 Task: In the  document Educationreformplan.txt Change font size of watermark '113' and place the watermark  'Horizontally'. Insert footer and write www.nexusTech.com
Action: Mouse moved to (136, 76)
Screenshot: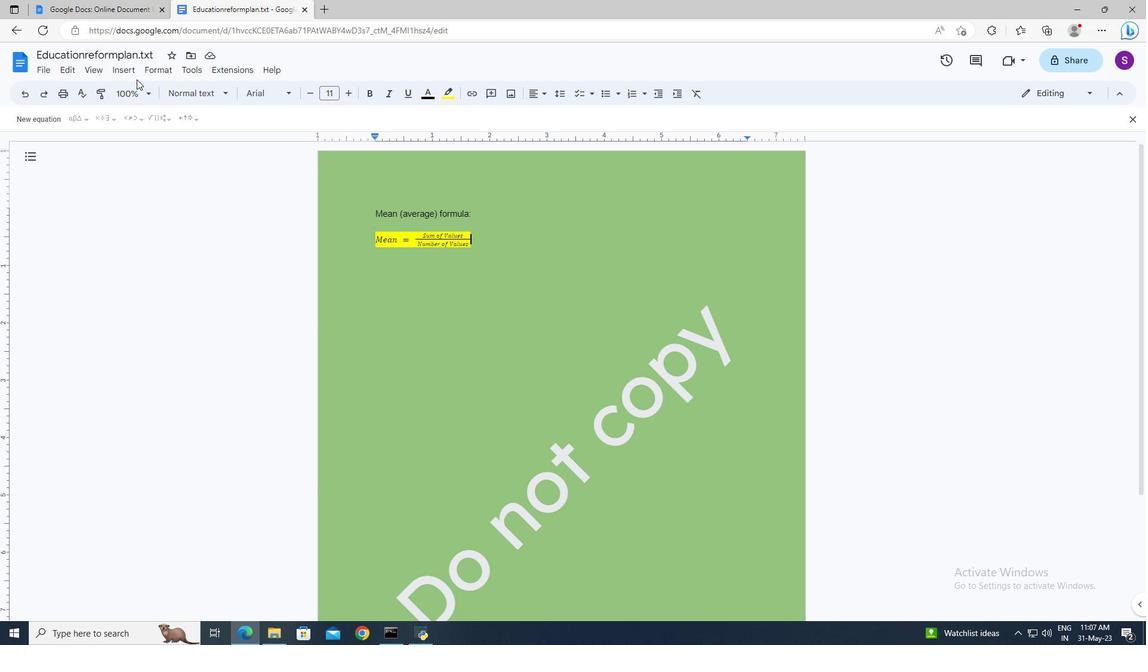 
Action: Mouse pressed left at (136, 76)
Screenshot: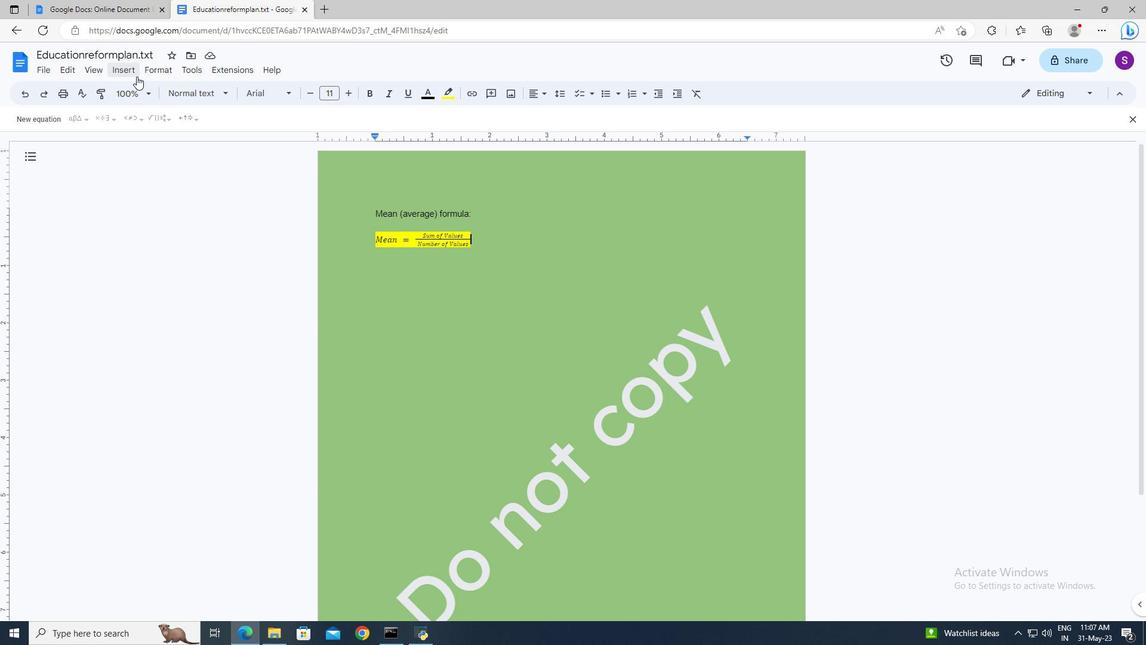 
Action: Mouse moved to (155, 346)
Screenshot: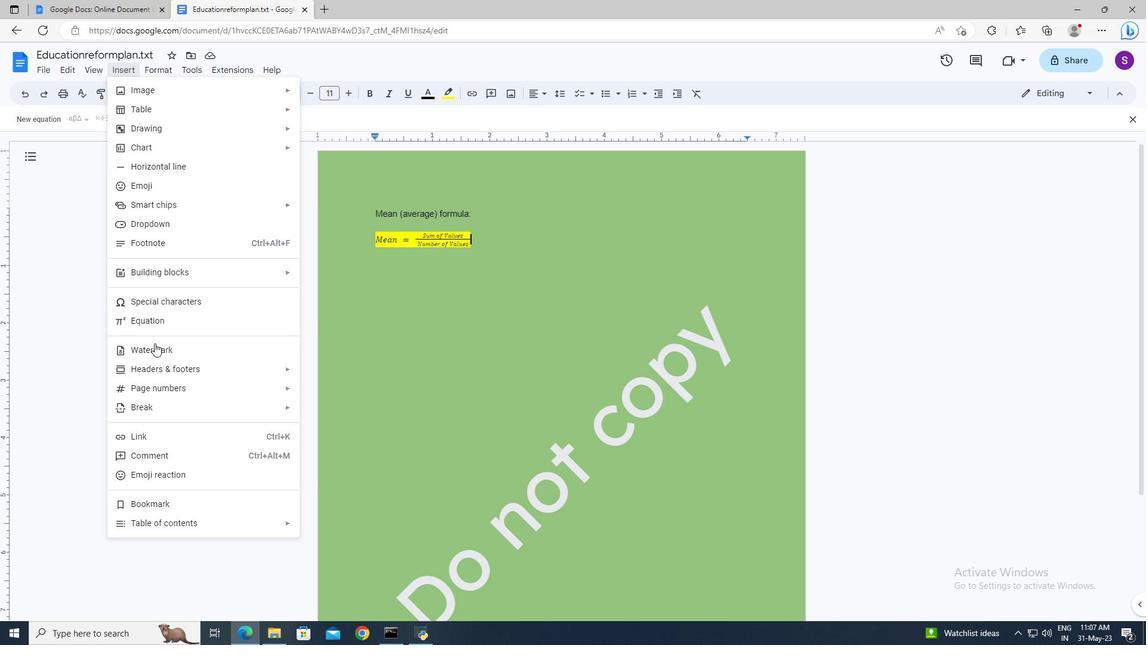 
Action: Mouse pressed left at (155, 346)
Screenshot: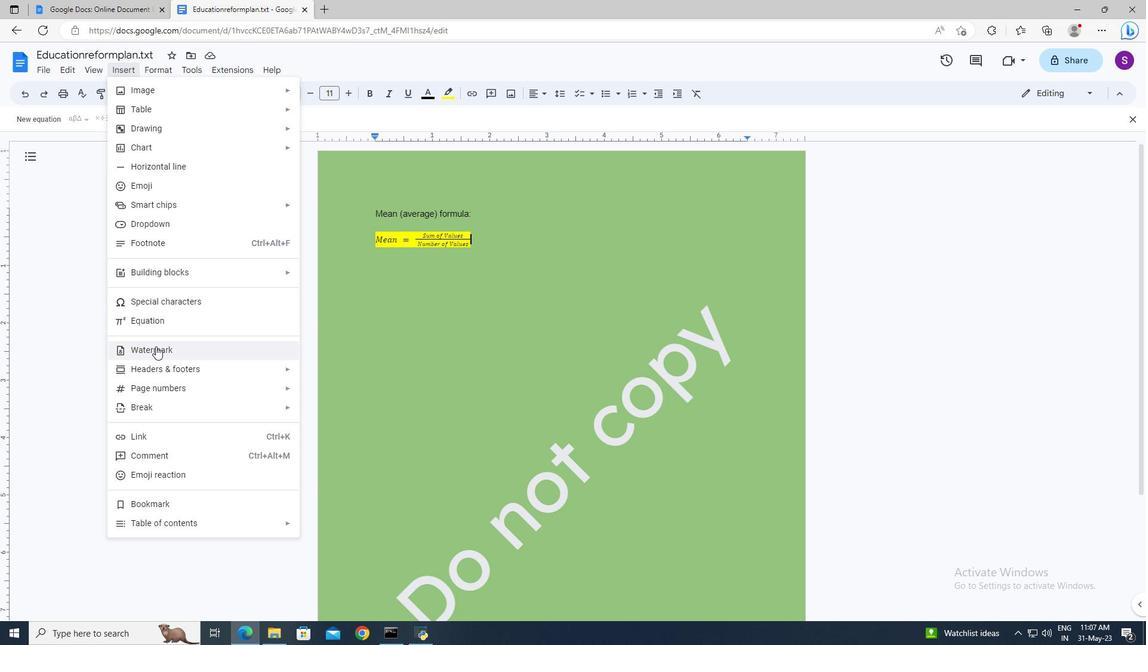 
Action: Mouse moved to (998, 257)
Screenshot: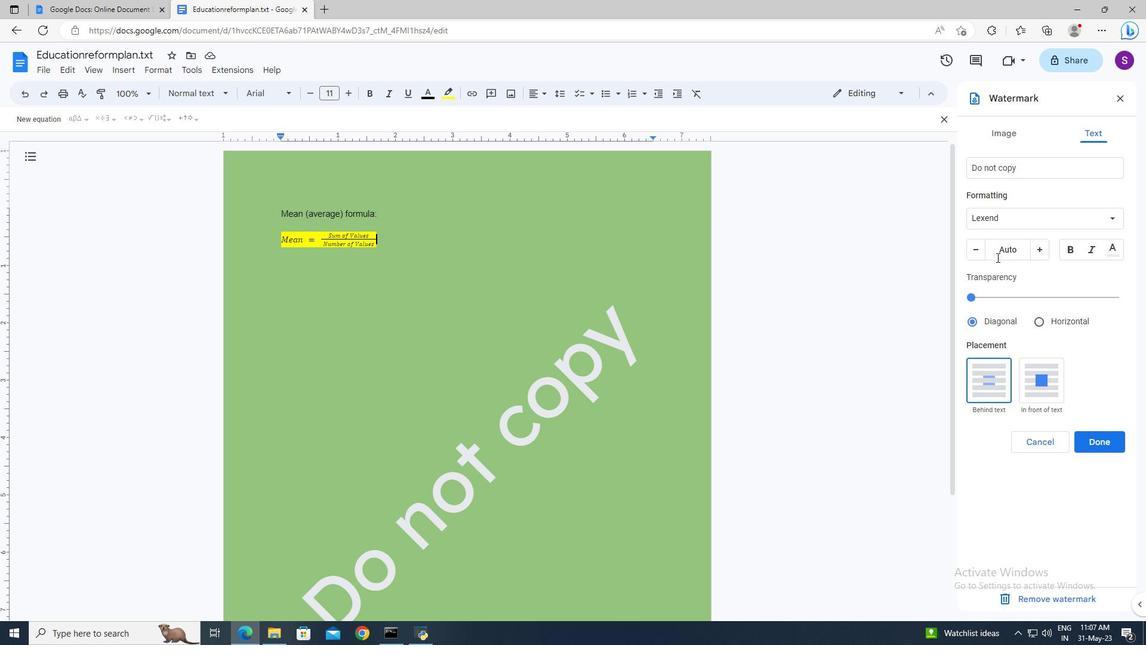 
Action: Mouse pressed left at (998, 257)
Screenshot: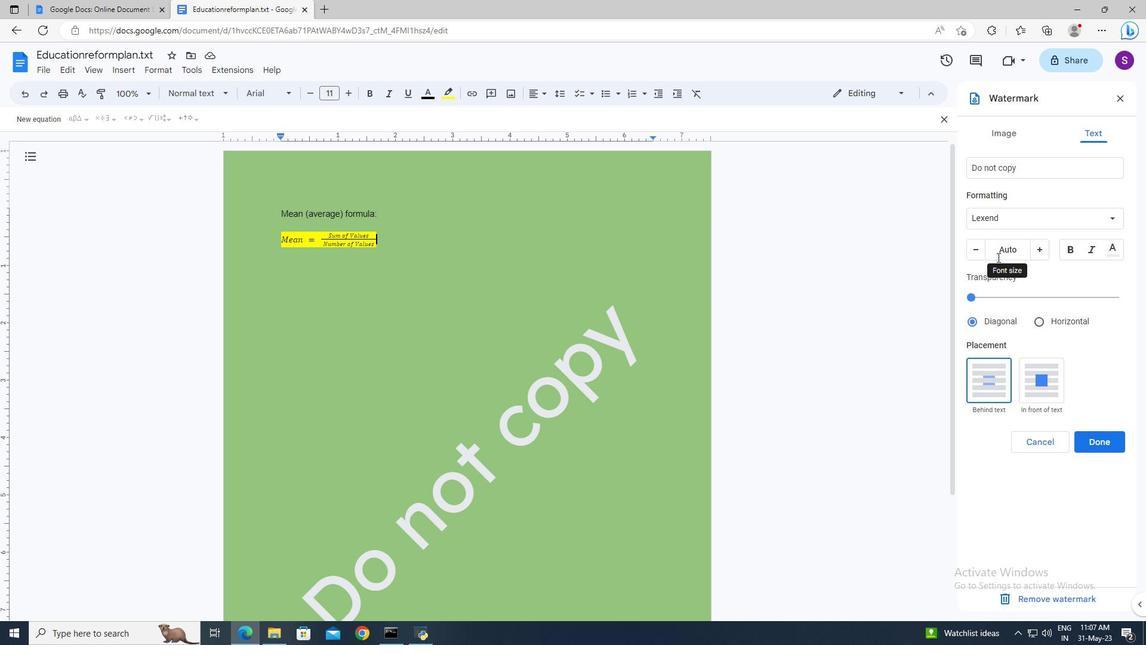 
Action: Mouse moved to (997, 256)
Screenshot: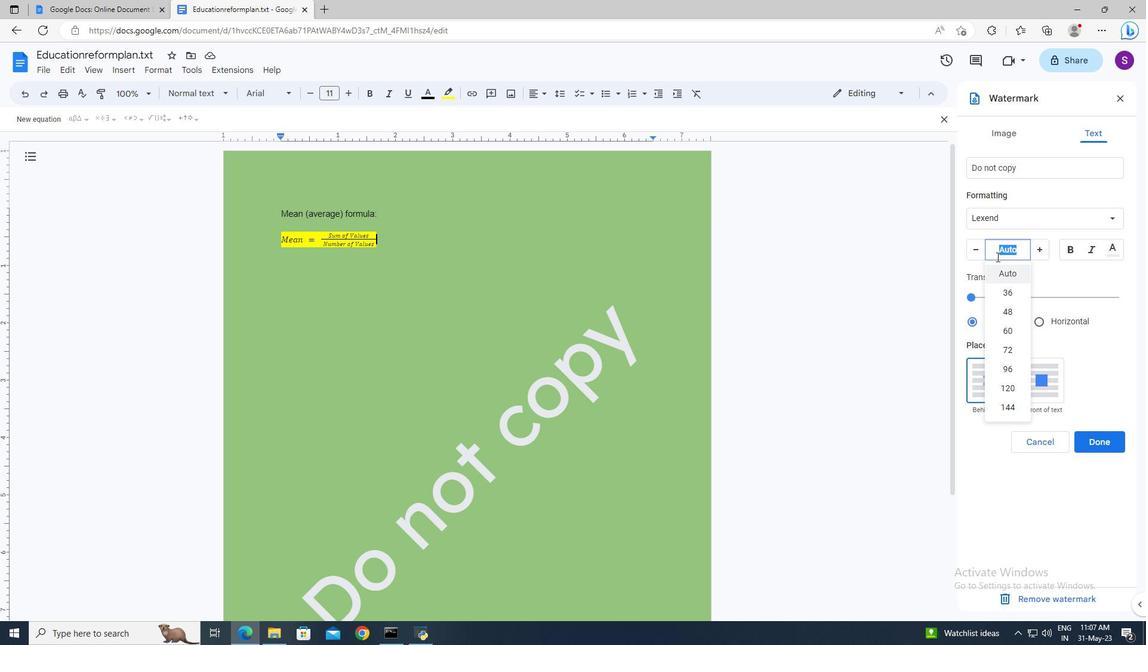 
Action: Key pressed 113<Key.enter>
Screenshot: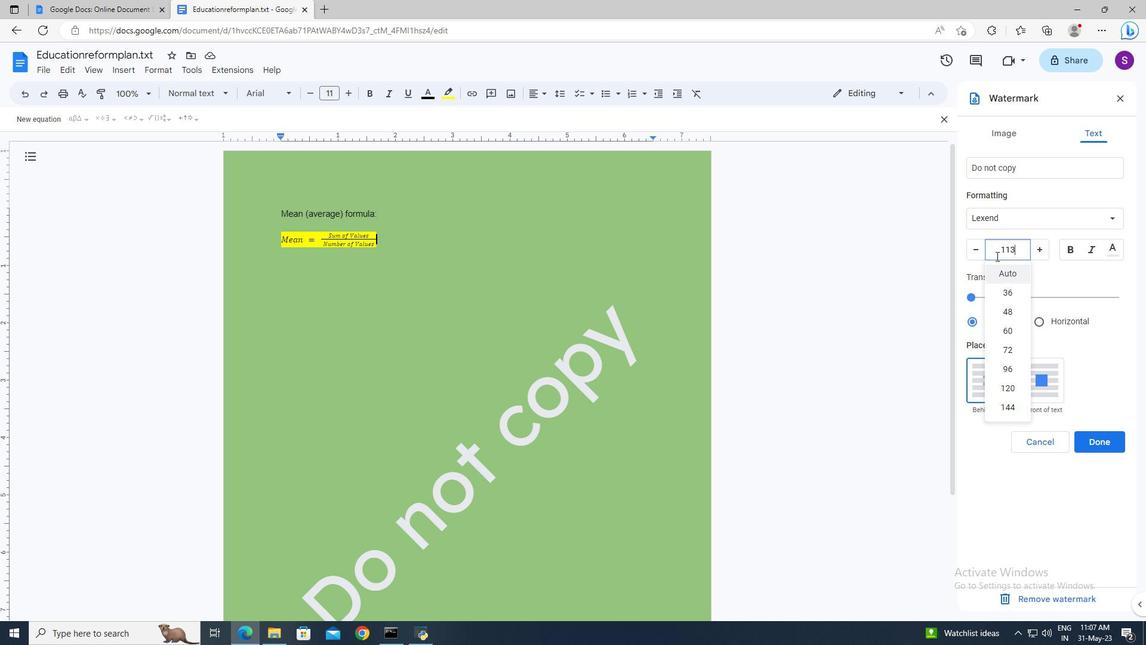 
Action: Mouse moved to (1039, 319)
Screenshot: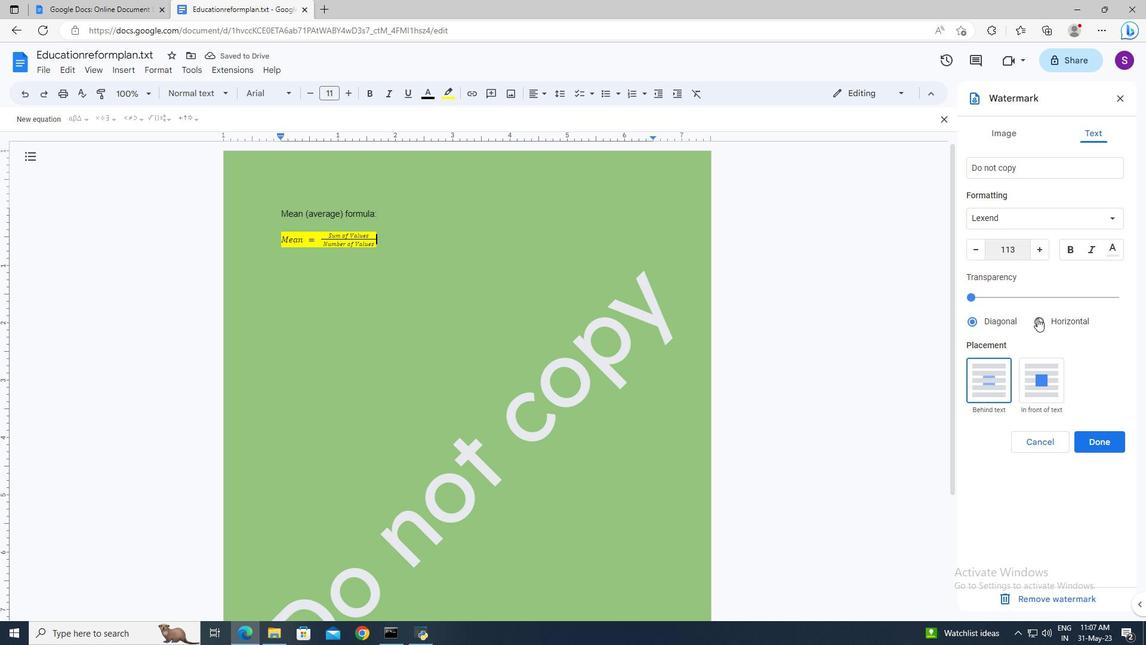 
Action: Mouse pressed left at (1039, 319)
Screenshot: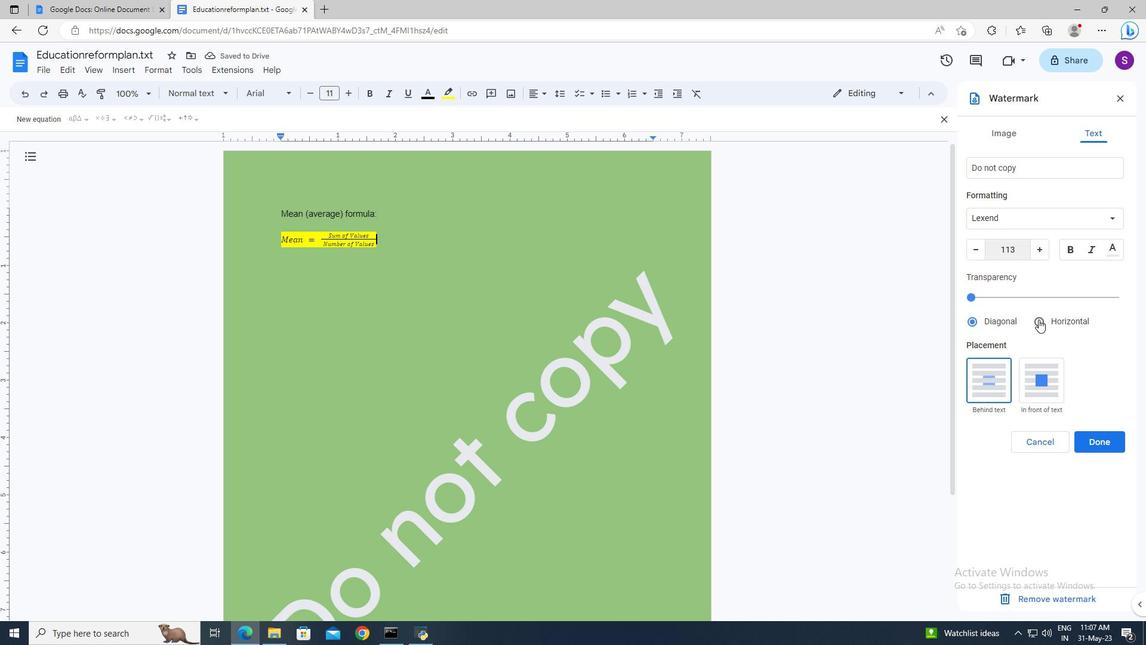 
Action: Mouse moved to (1104, 449)
Screenshot: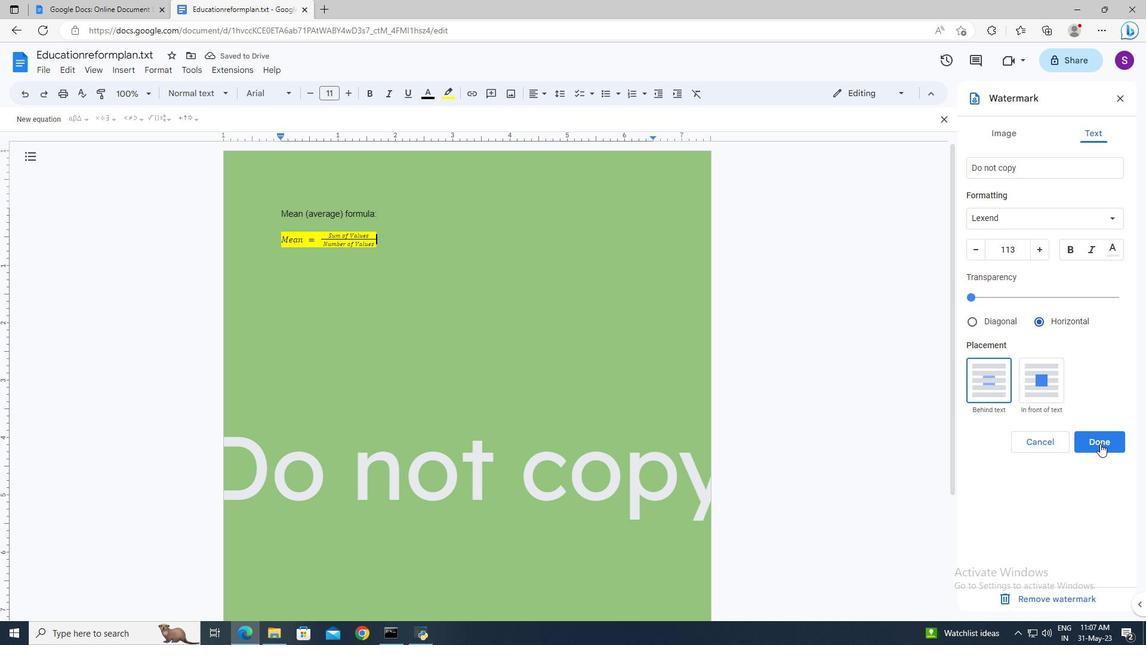 
Action: Mouse pressed left at (1104, 449)
Screenshot: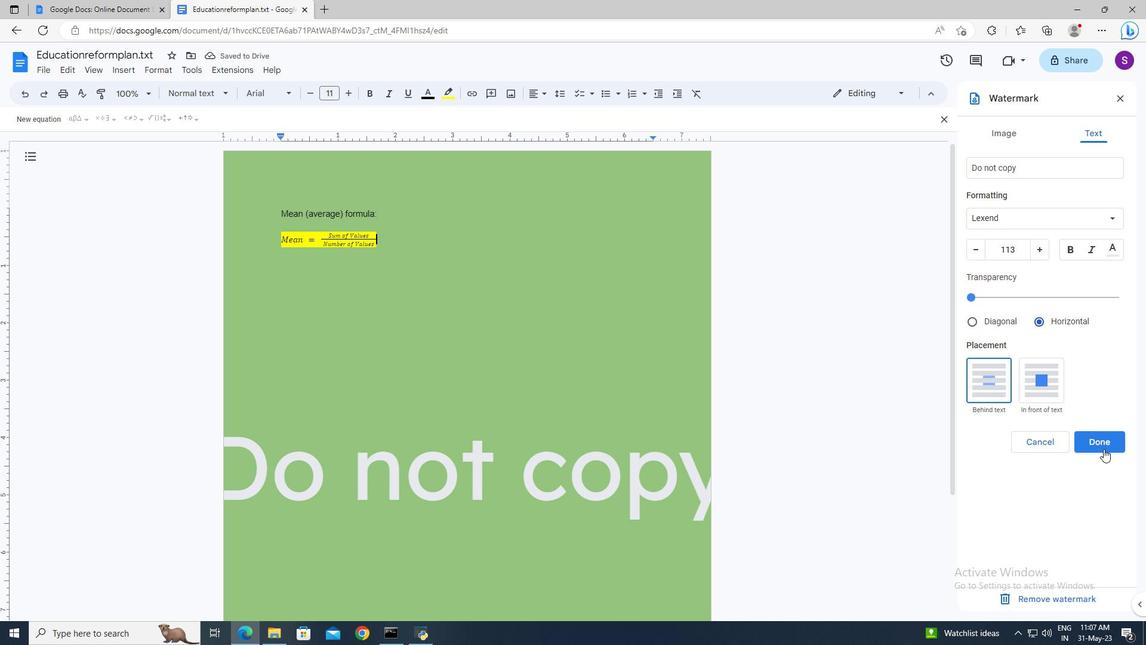 
Action: Mouse moved to (136, 73)
Screenshot: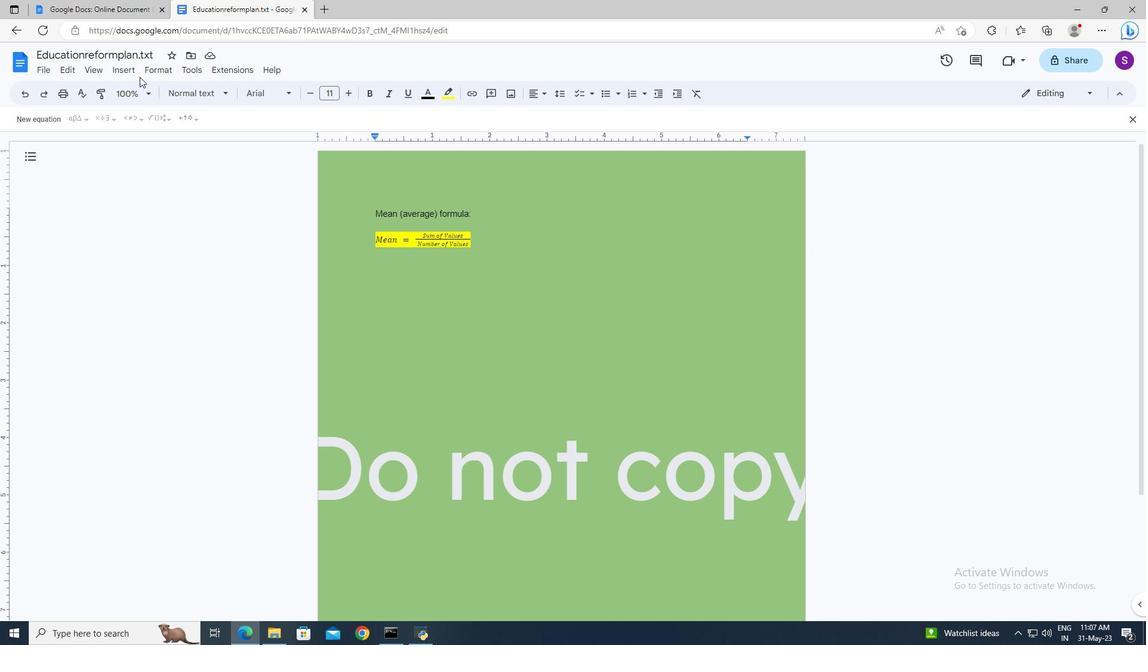 
Action: Mouse pressed left at (136, 73)
Screenshot: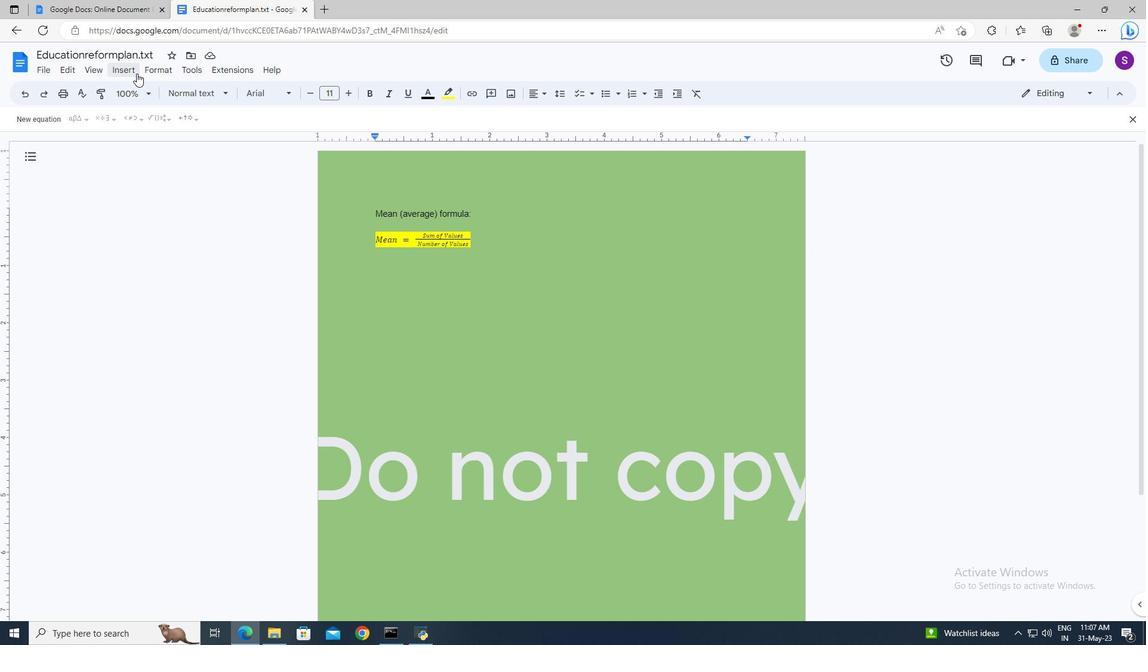 
Action: Mouse moved to (327, 388)
Screenshot: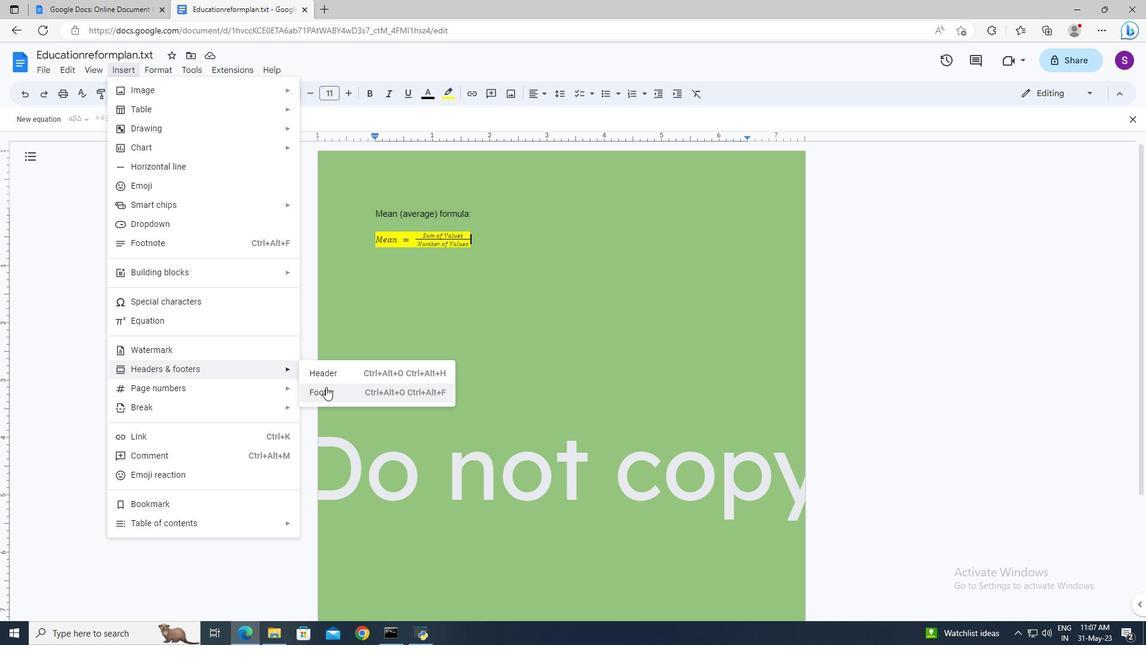 
Action: Mouse pressed left at (327, 388)
Screenshot: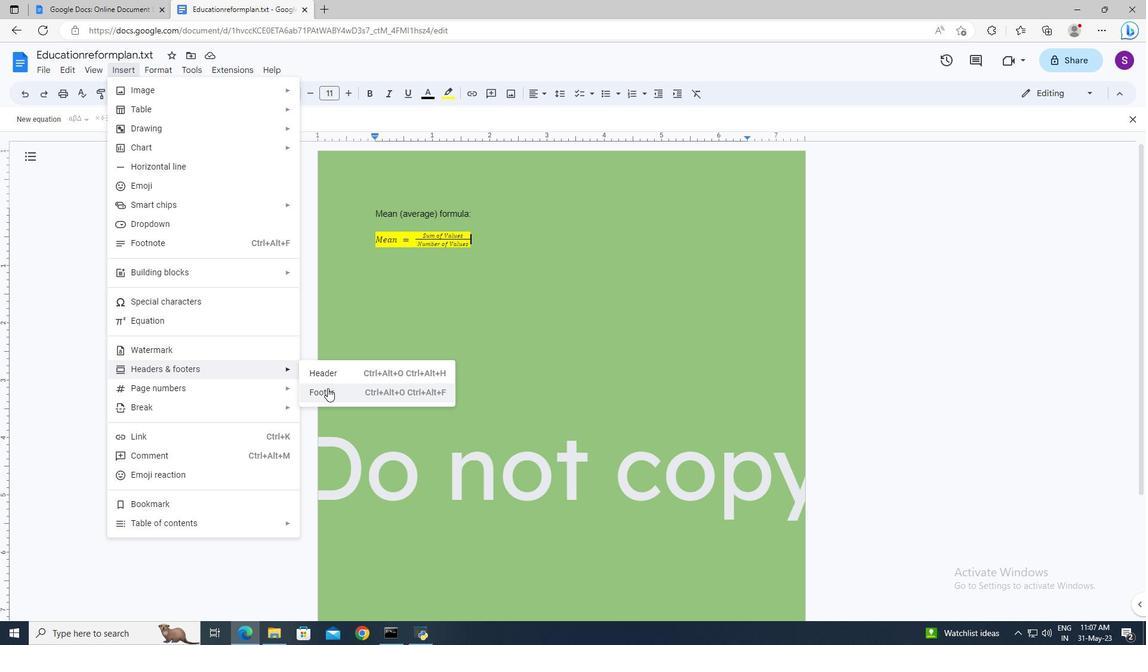 
Action: Key pressed www.nexus<Key.shift>Tech.com
Screenshot: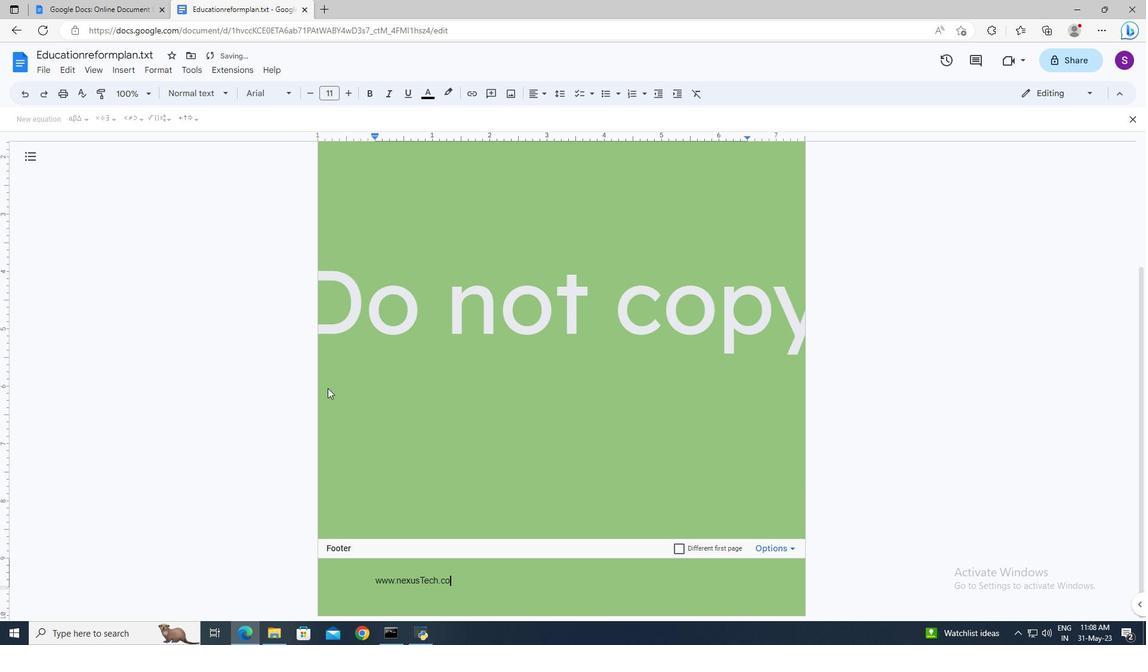 
Action: Mouse moved to (362, 390)
Screenshot: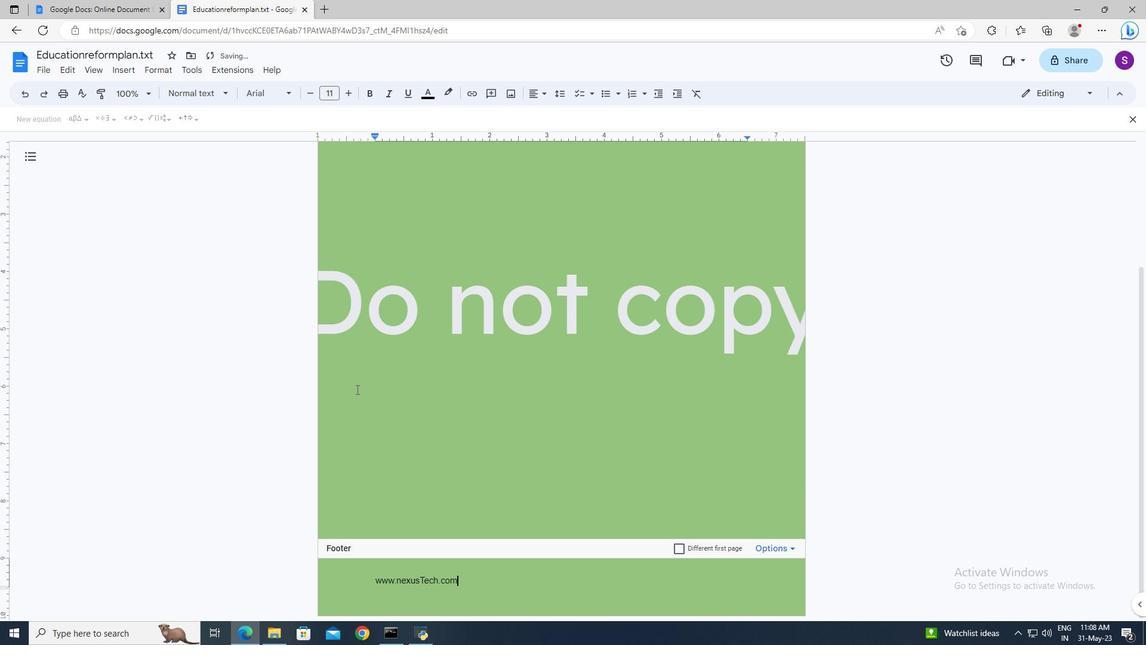 
Action: Mouse pressed left at (362, 390)
Screenshot: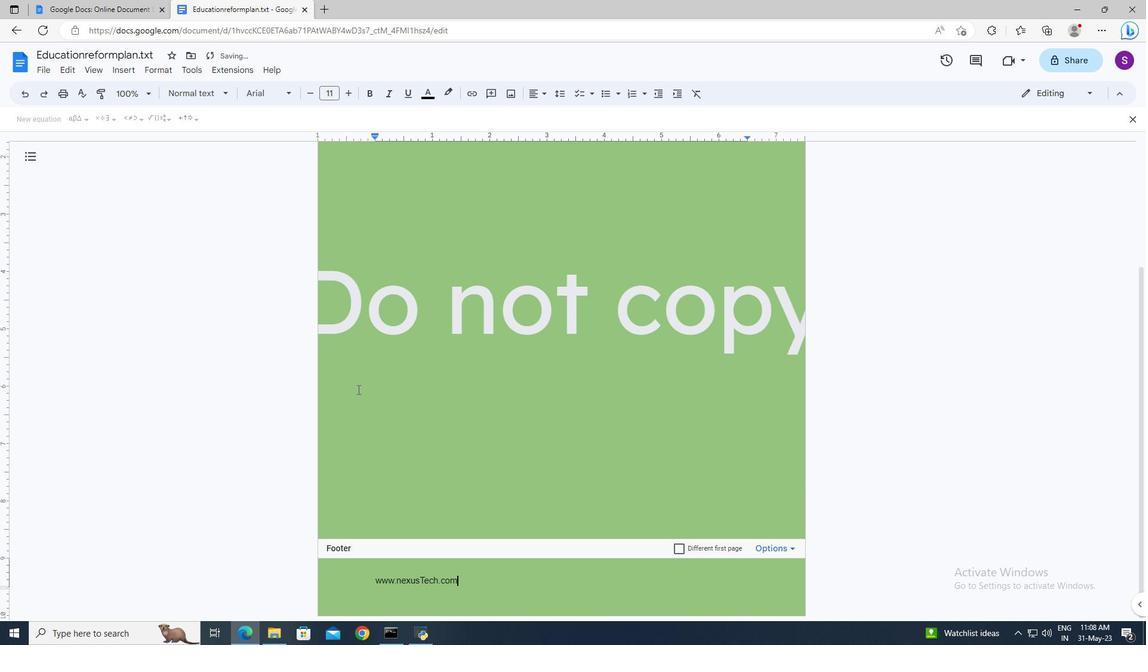 
